 Task: Add the task  Improve UI/UX of the app on mobile devices to the section Code Captains in the project TransportWorks and add a Due Date to the respective task as 2023/10/18.
Action: Mouse moved to (47, 422)
Screenshot: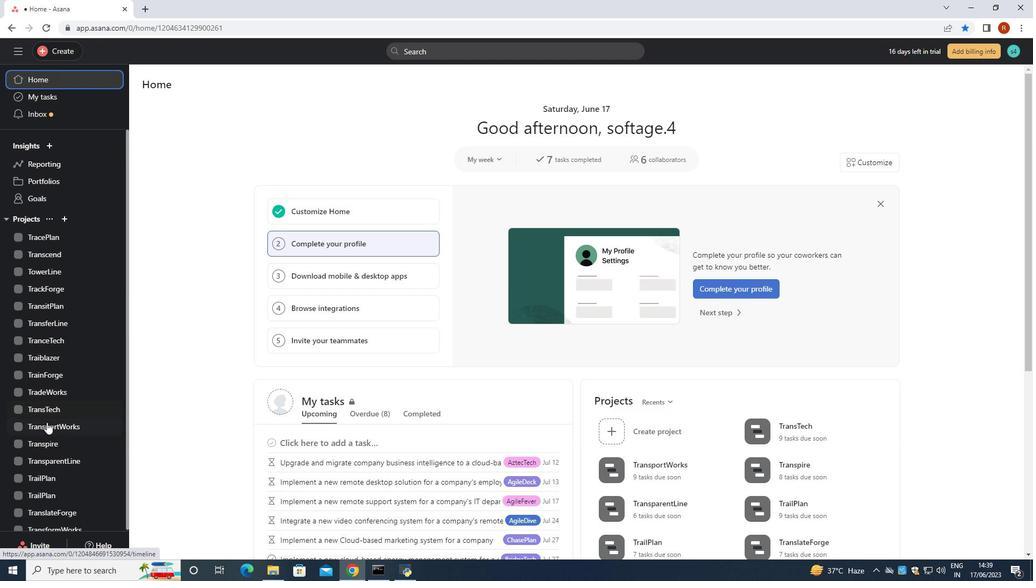 
Action: Mouse pressed left at (47, 422)
Screenshot: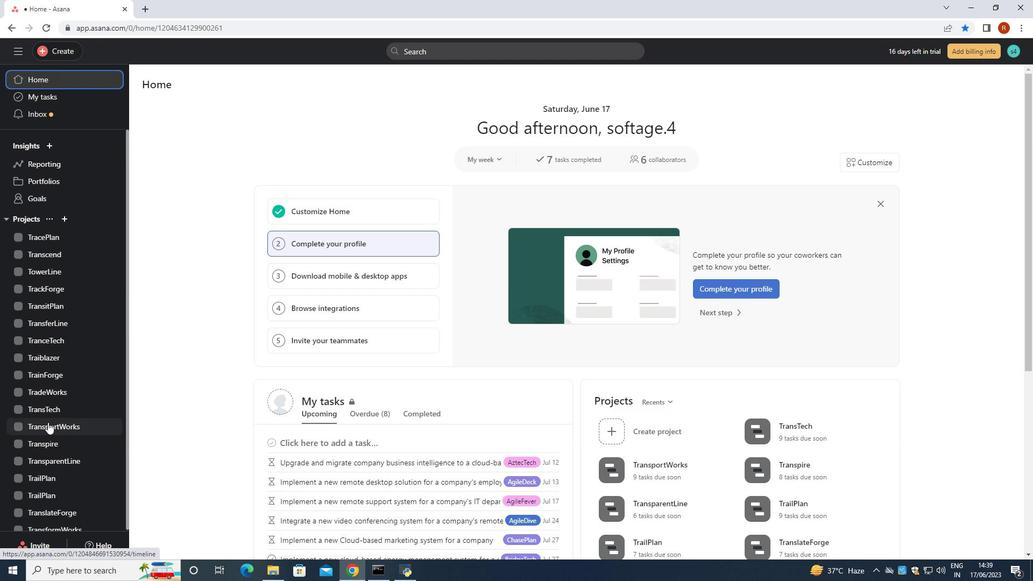 
Action: Mouse moved to (415, 255)
Screenshot: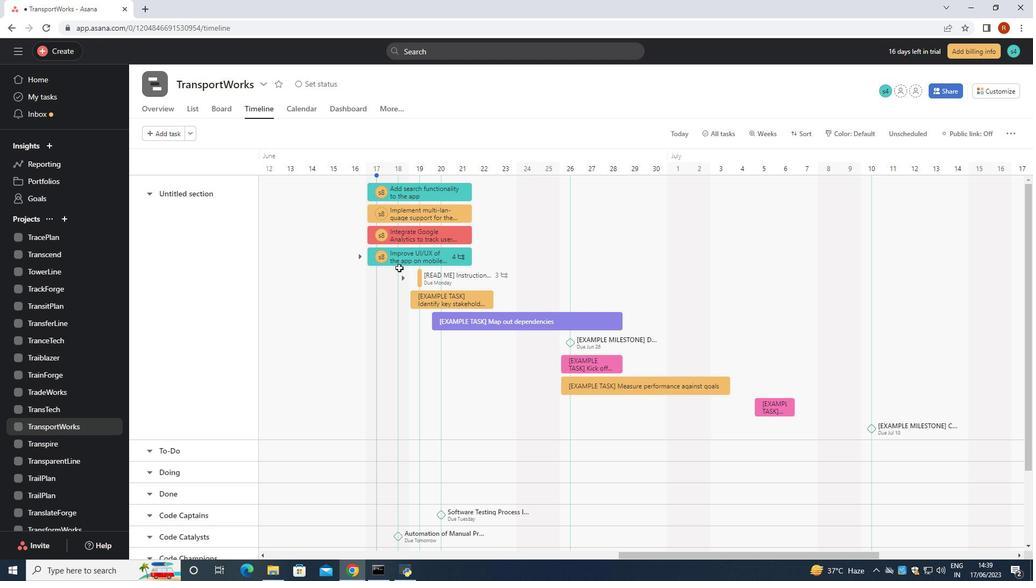 
Action: Mouse pressed left at (415, 255)
Screenshot: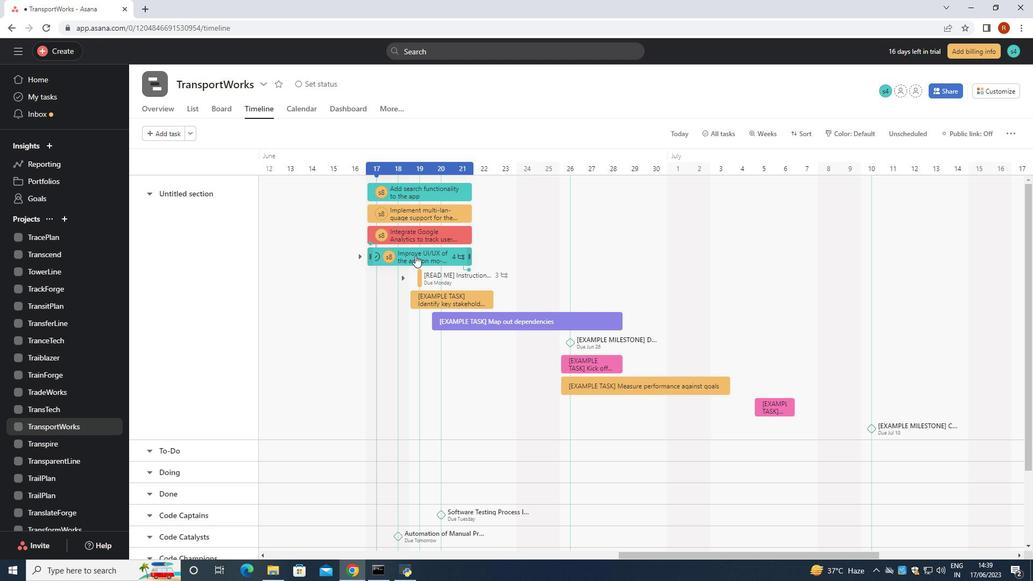
Action: Mouse moved to (858, 239)
Screenshot: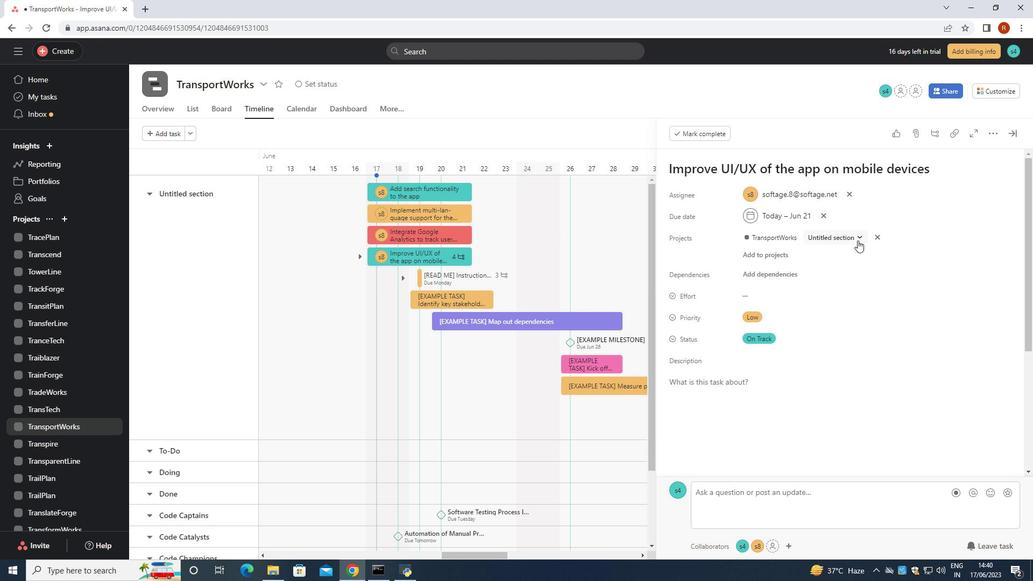 
Action: Mouse pressed left at (858, 239)
Screenshot: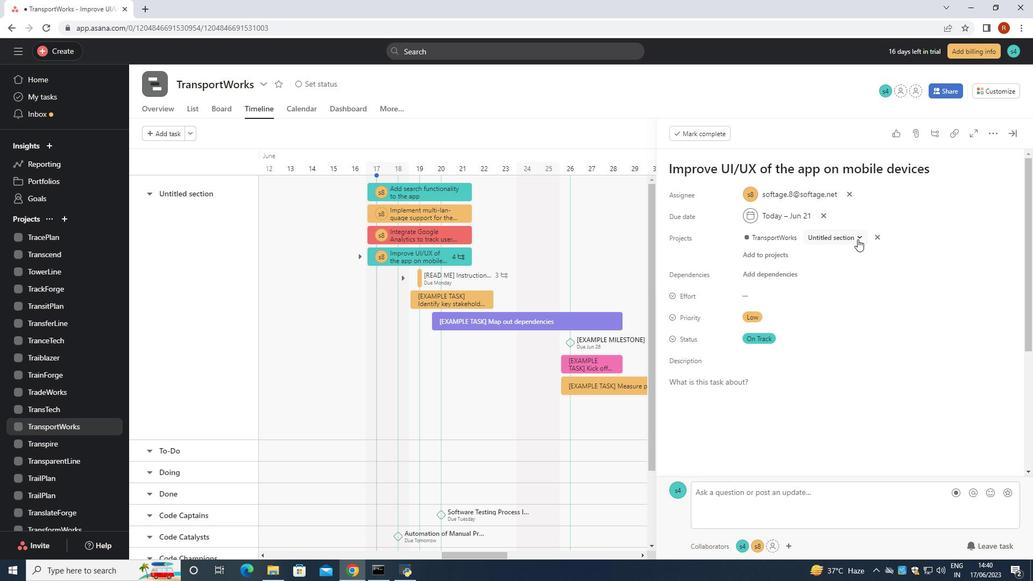
Action: Mouse moved to (816, 345)
Screenshot: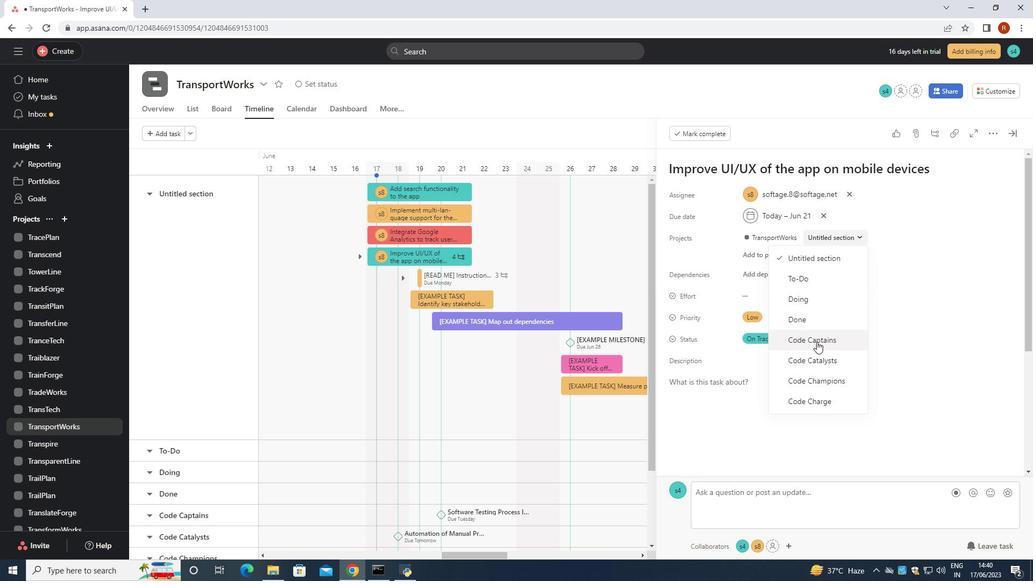 
Action: Mouse pressed left at (816, 345)
Screenshot: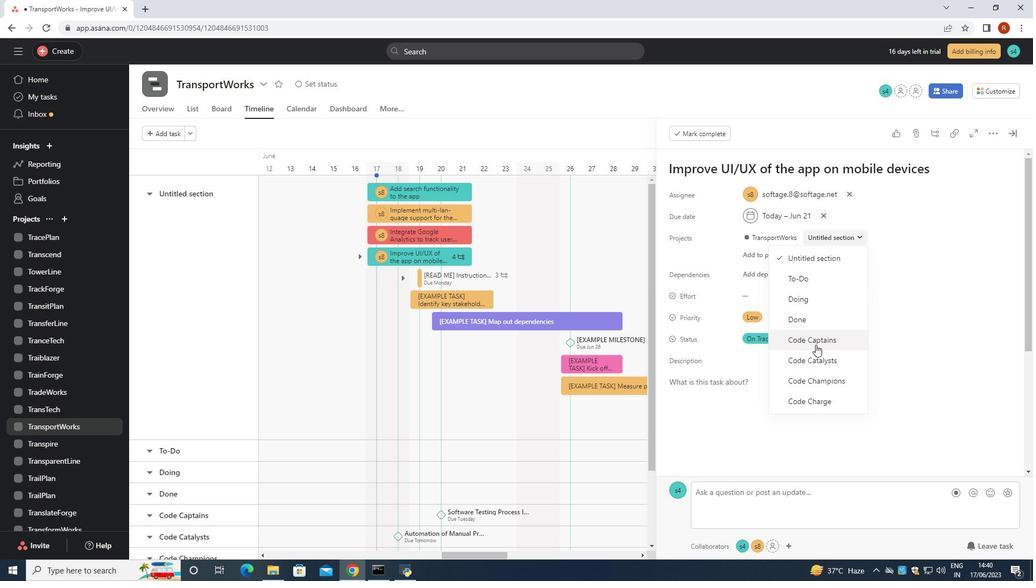 
Action: Mouse moved to (813, 215)
Screenshot: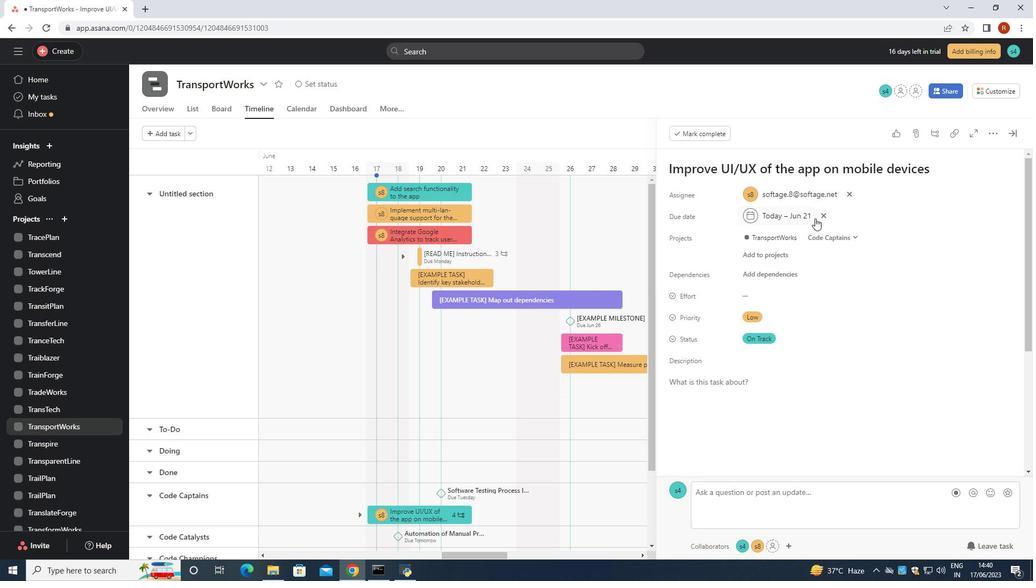 
Action: Mouse pressed left at (813, 215)
Screenshot: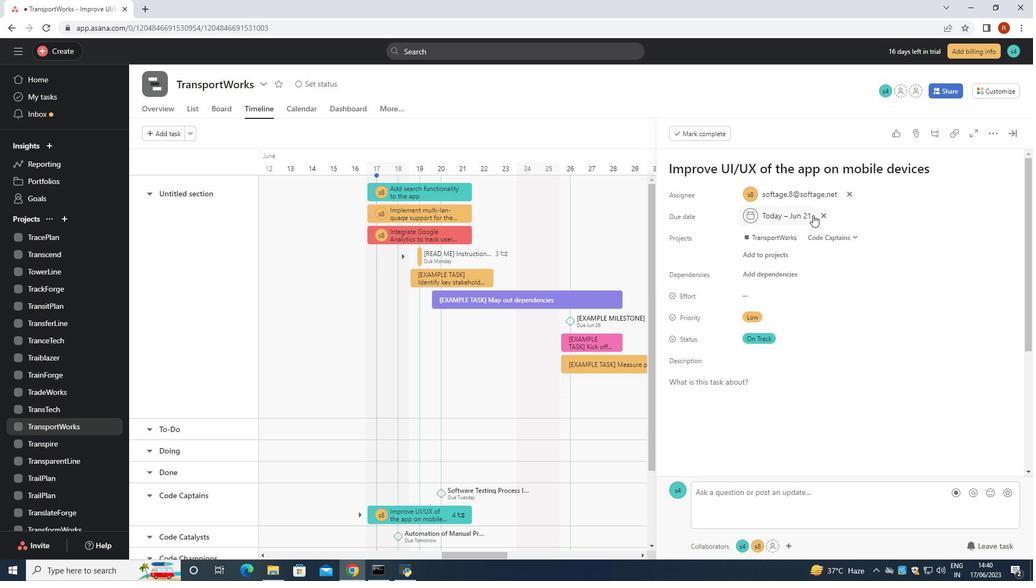 
Action: Key pressed <Key.backspace><Key.backspace><Key.backspace><Key.right><Key.right>
Screenshot: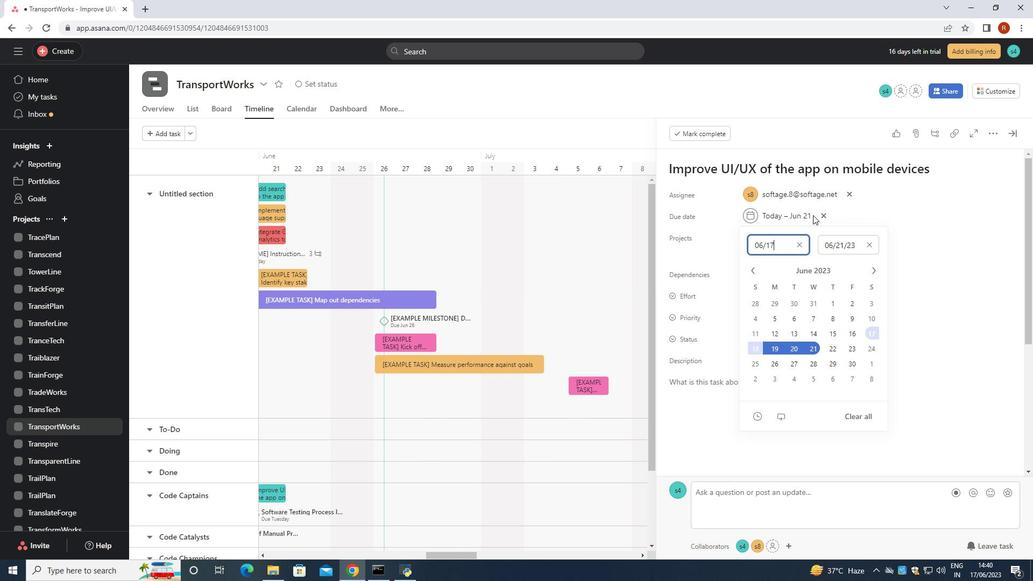 
Action: Mouse scrolled (813, 215) with delta (0, 0)
Screenshot: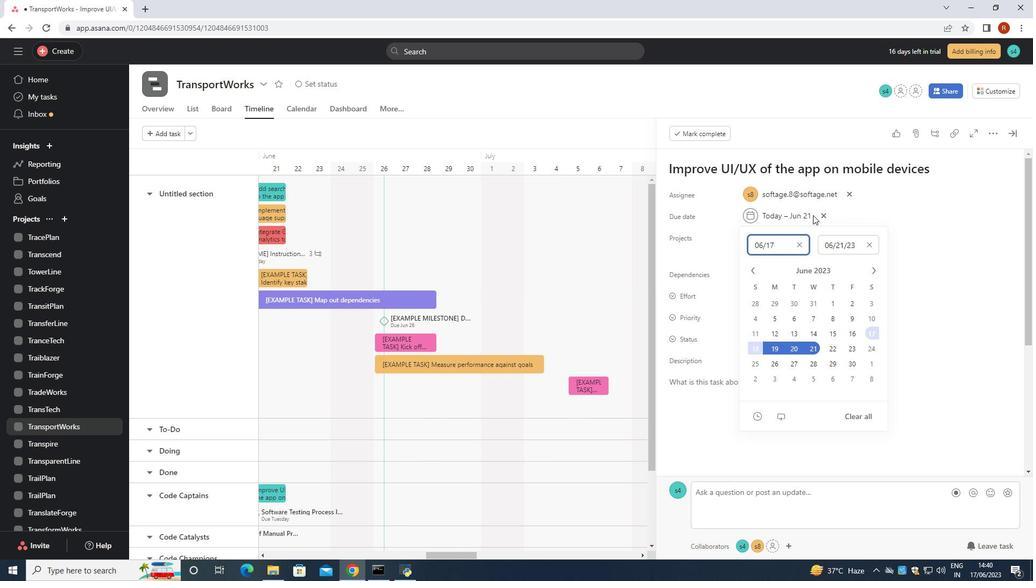 
Action: Mouse moved to (918, 216)
Screenshot: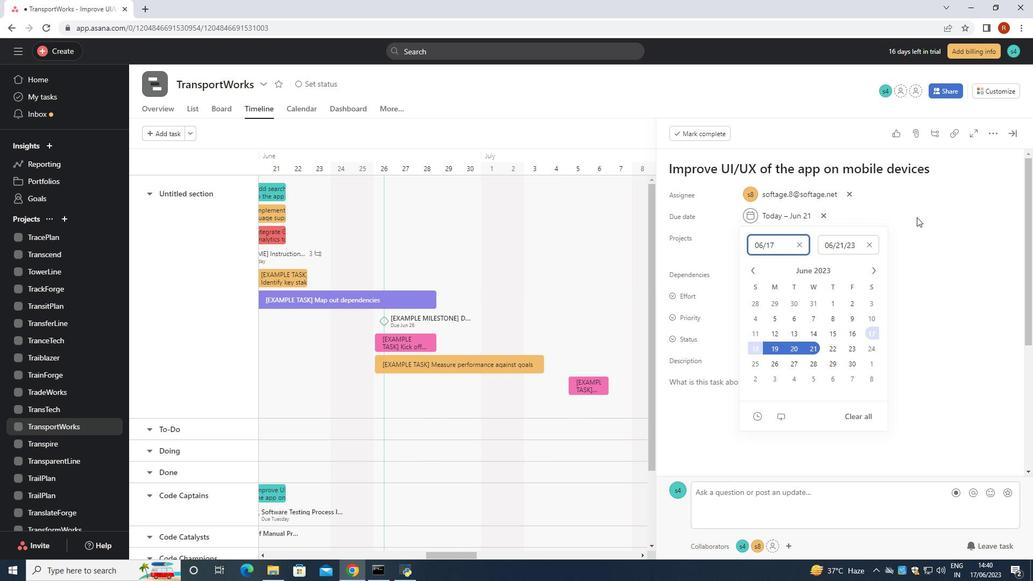 
Action: Mouse pressed left at (918, 216)
Screenshot: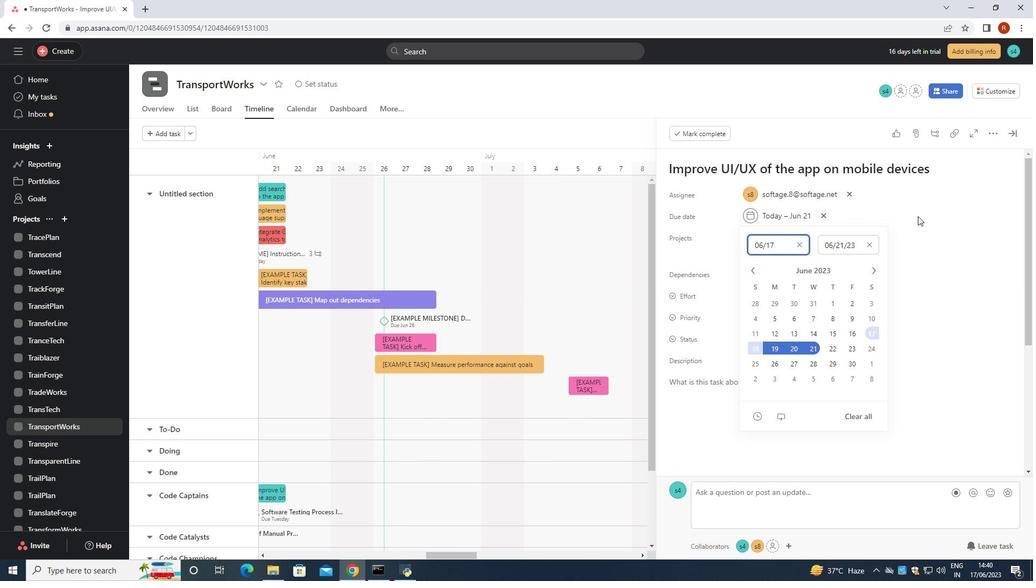 
Action: Mouse moved to (808, 211)
Screenshot: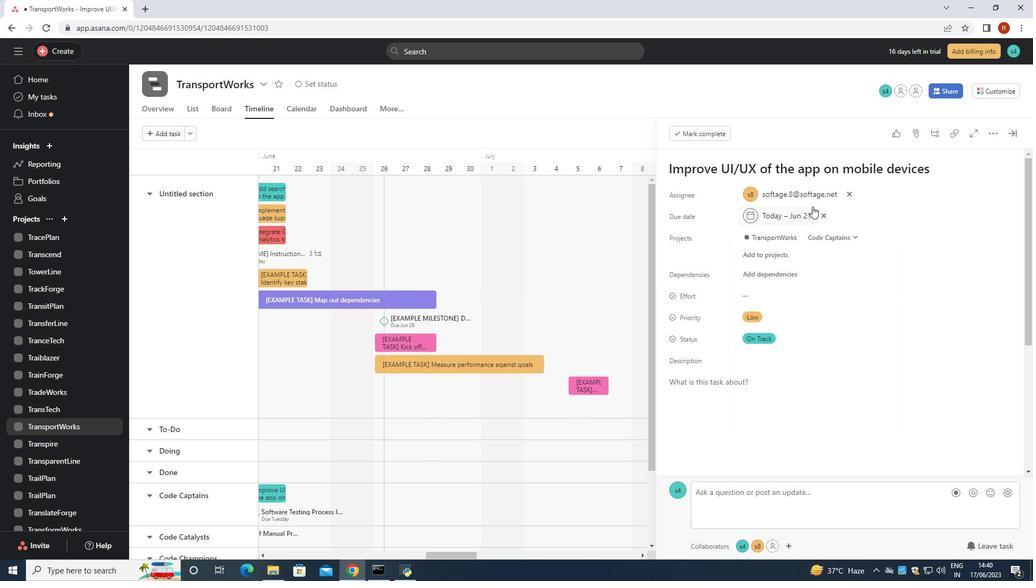 
Action: Mouse pressed left at (808, 211)
Screenshot: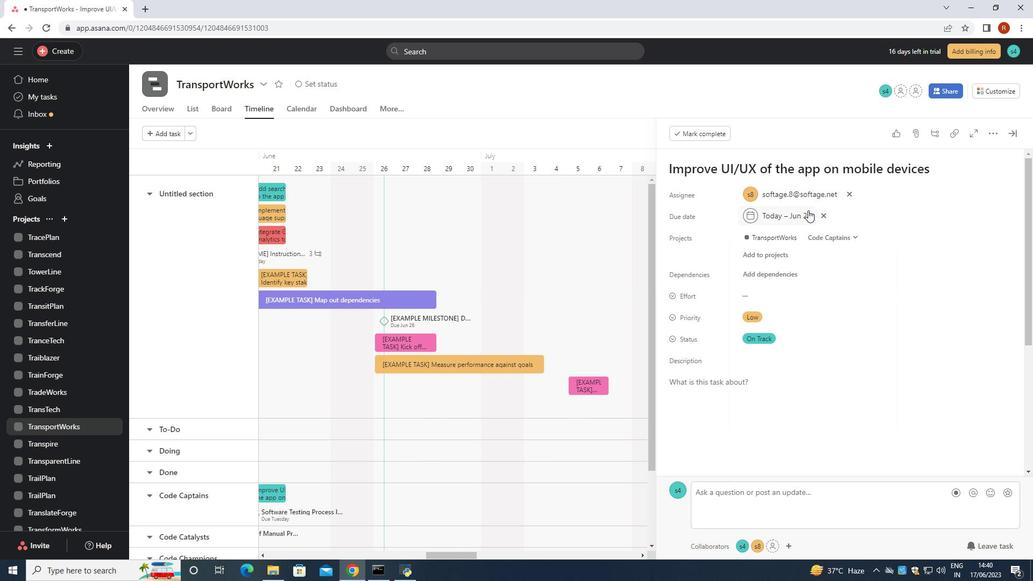 
Action: Mouse moved to (857, 245)
Screenshot: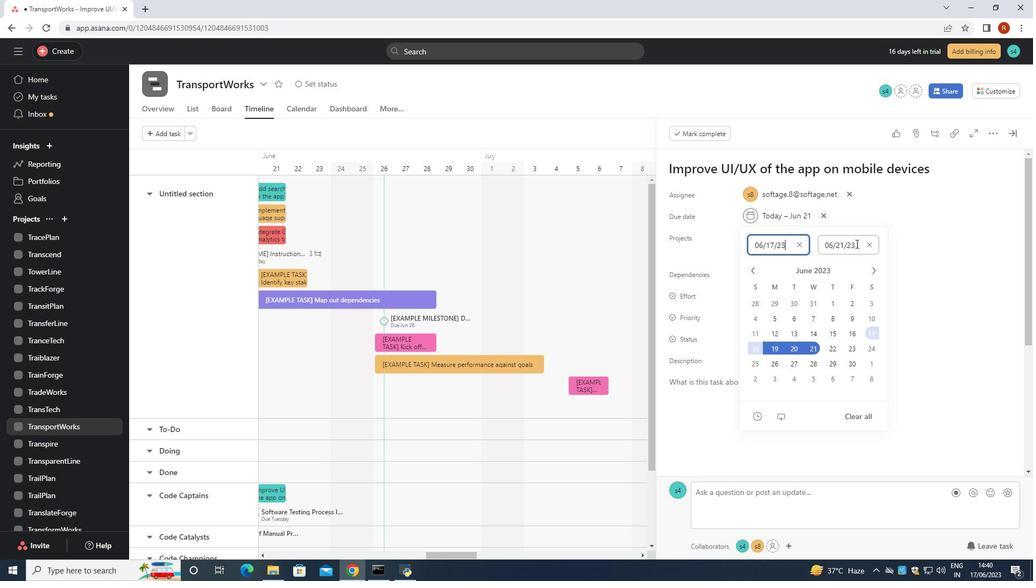 
Action: Mouse pressed left at (857, 245)
Screenshot: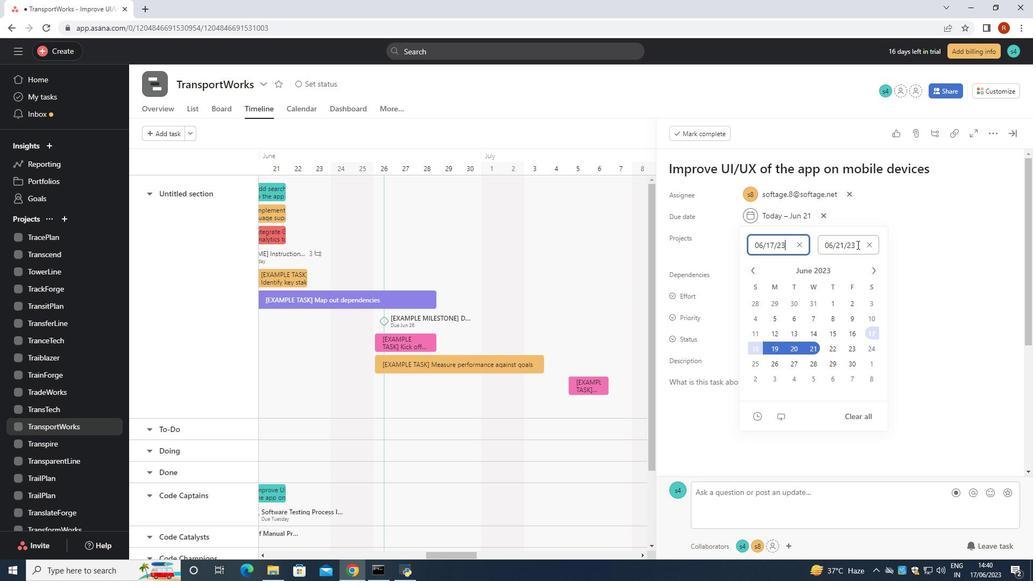 
Action: Key pressed <Key.backspace><Key.backspace><Key.backspace><Key.backspace><Key.backspace><Key.backspace><Key.backspace><Key.backspace><Key.backspace><Key.backspace><Key.backspace><Key.backspace><Key.backspace><Key.backspace><Key.backspace><Key.backspace><Key.backspace><Key.backspace><Key.backspace><Key.backspace><Key.backspace><Key.backspace><Key.backspace><Key.backspace><Key.backspace><Key.backspace><Key.backspace><Key.backspace><Key.backspace><Key.backspace>2023/10/18<Key.enter>
Screenshot: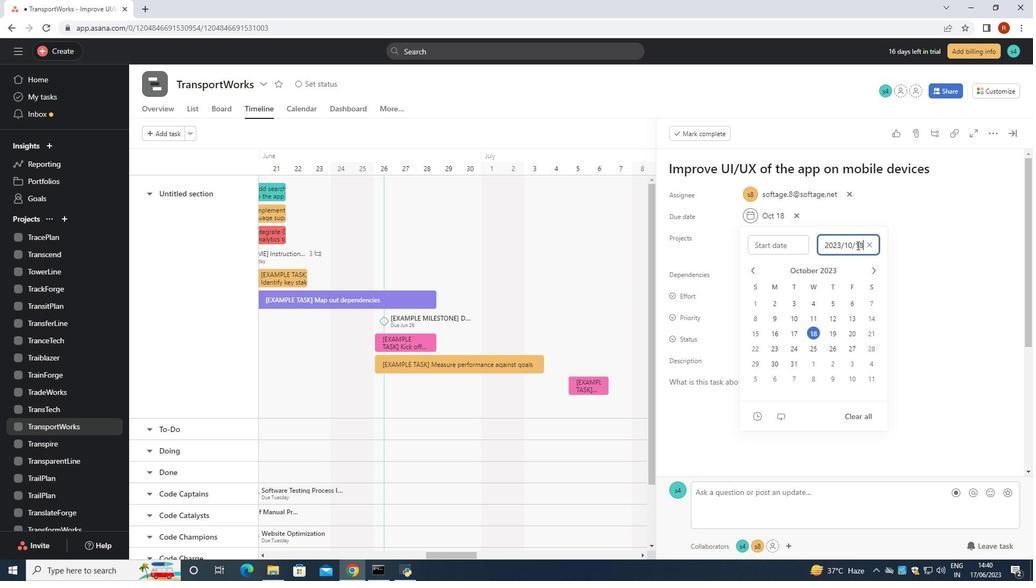 
Action: Mouse moved to (850, 249)
Screenshot: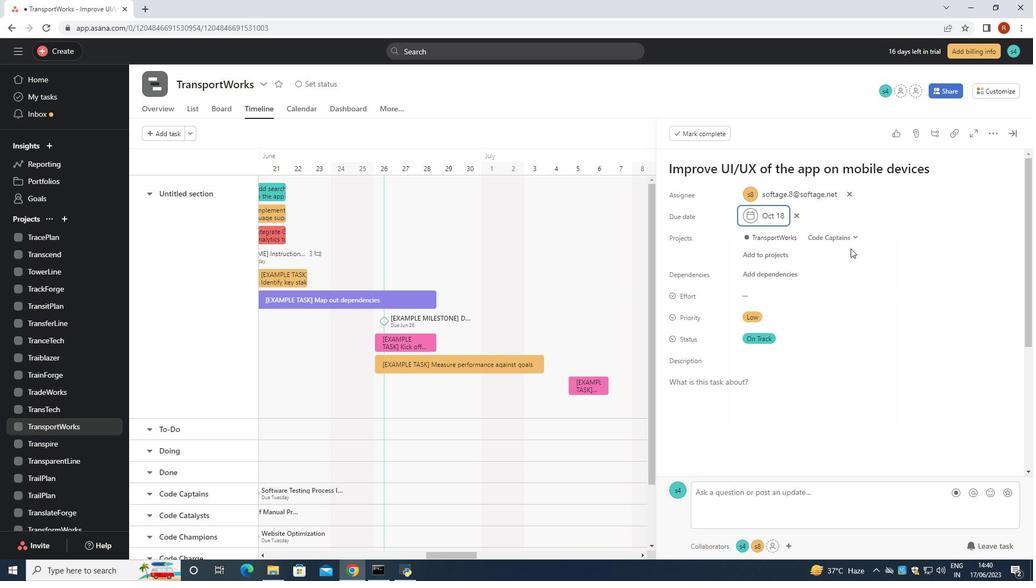 
